 Task: Choose a background "Trello Orange 50".
Action: Mouse moved to (356, 326)
Screenshot: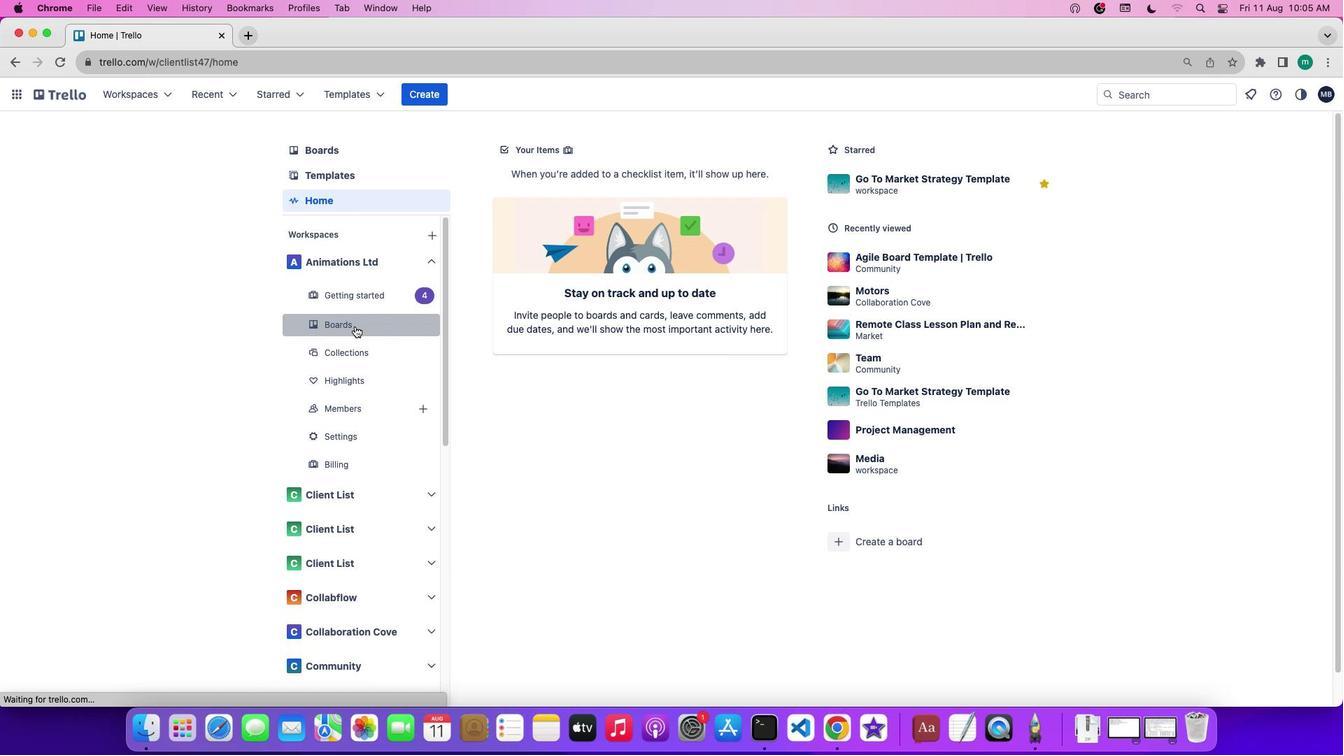 
Action: Mouse pressed left at (356, 326)
Screenshot: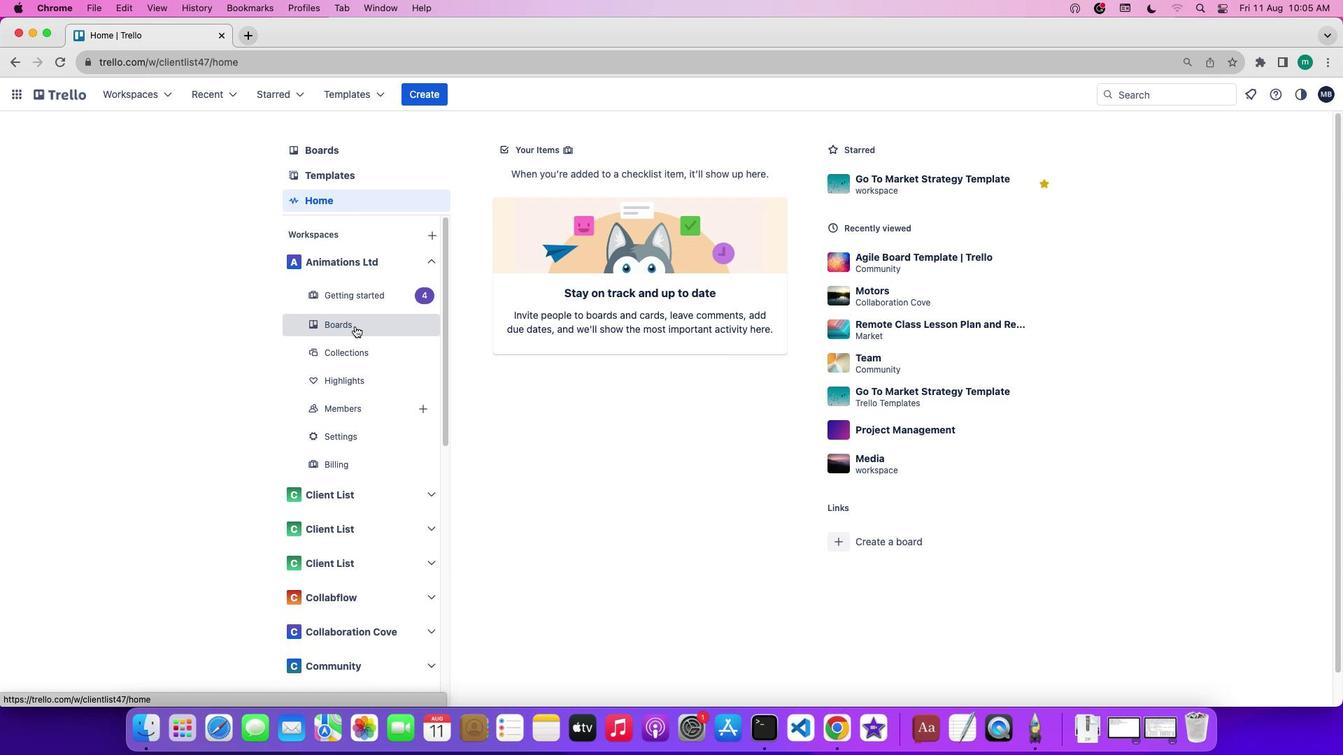 
Action: Mouse moved to (355, 326)
Screenshot: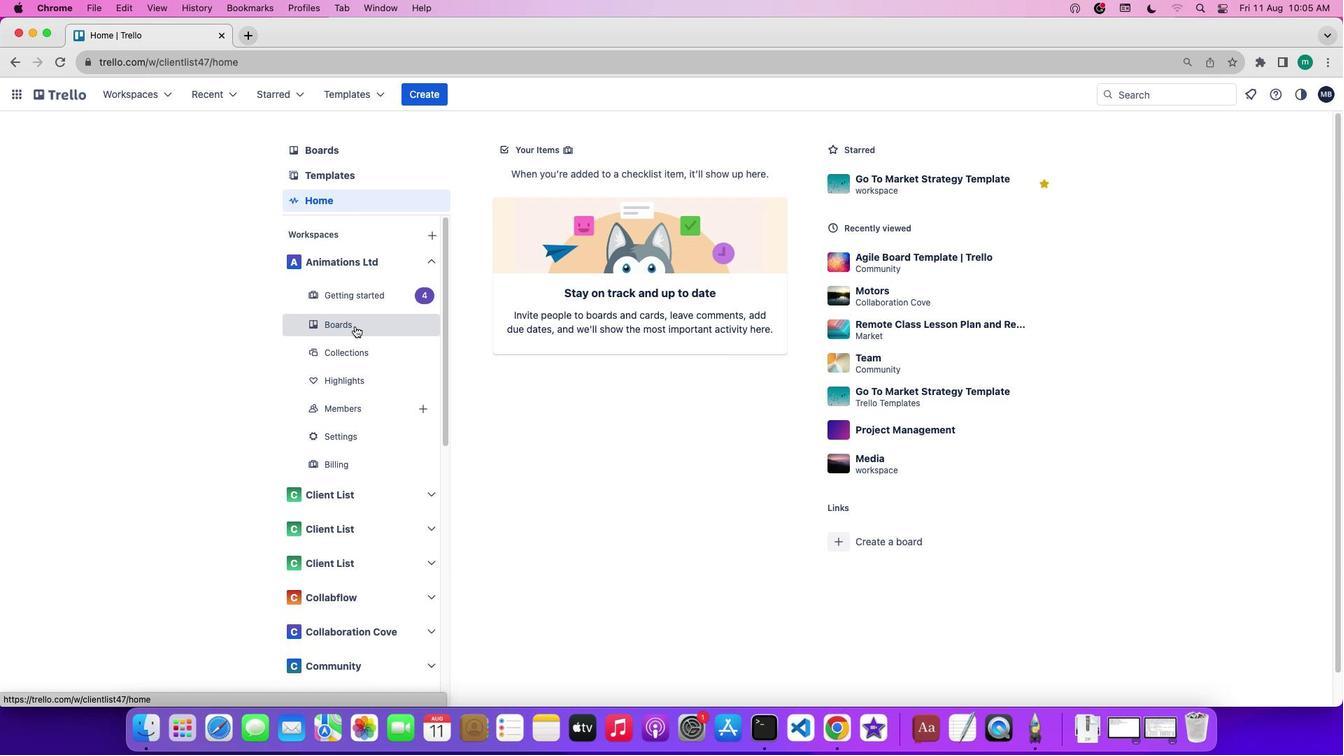 
Action: Mouse pressed left at (355, 326)
Screenshot: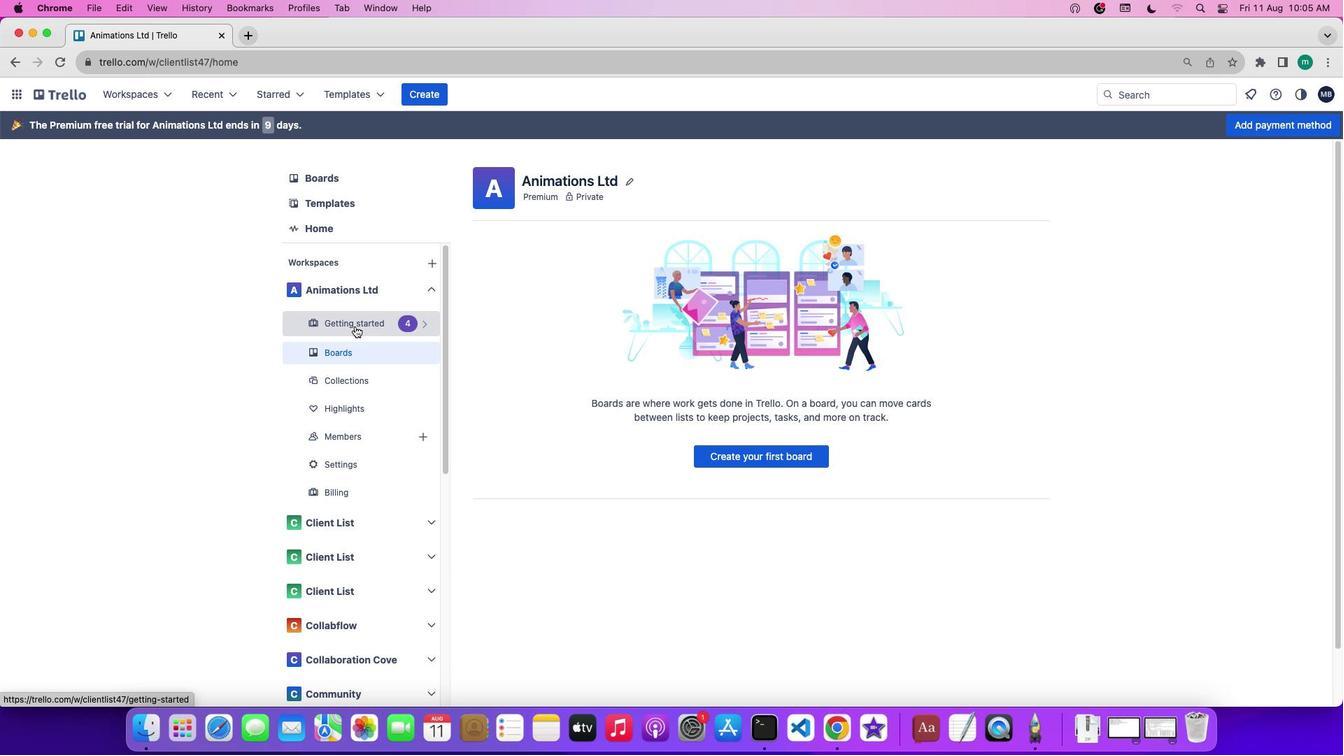 
Action: Mouse moved to (747, 452)
Screenshot: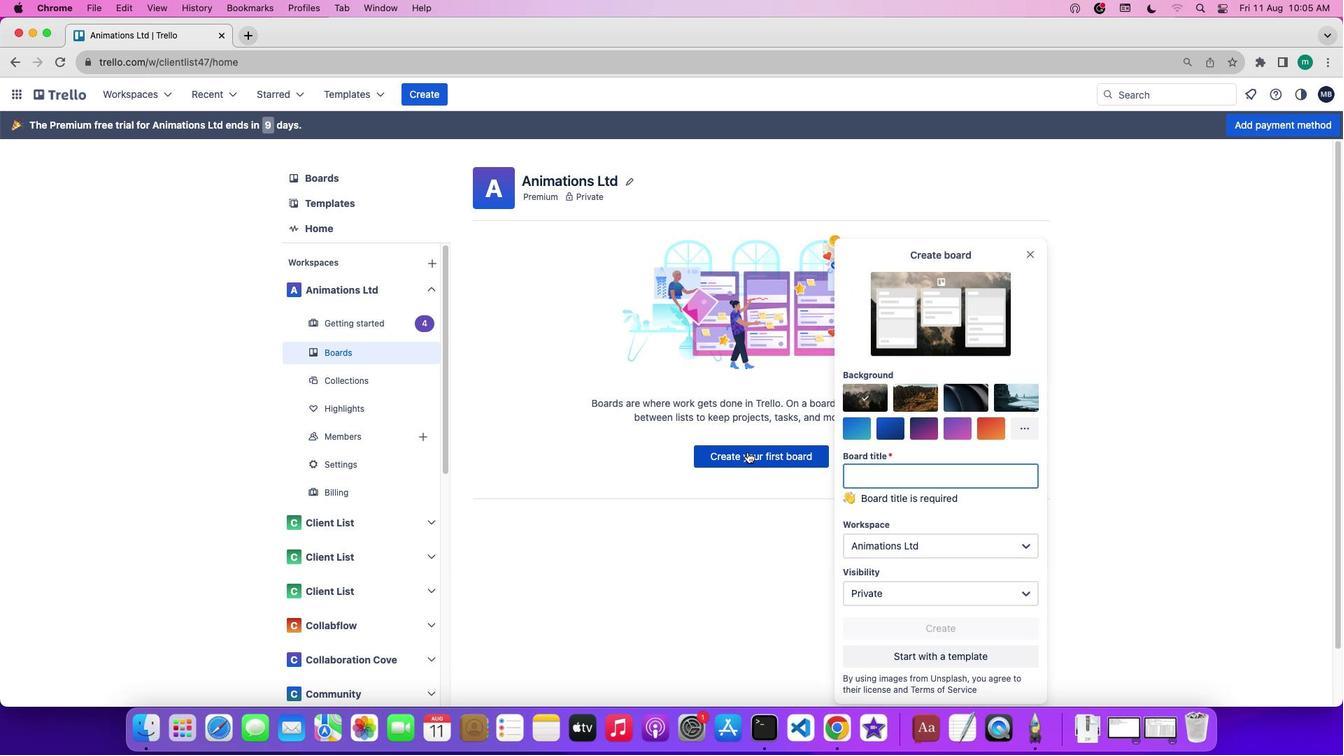 
Action: Mouse pressed left at (747, 452)
Screenshot: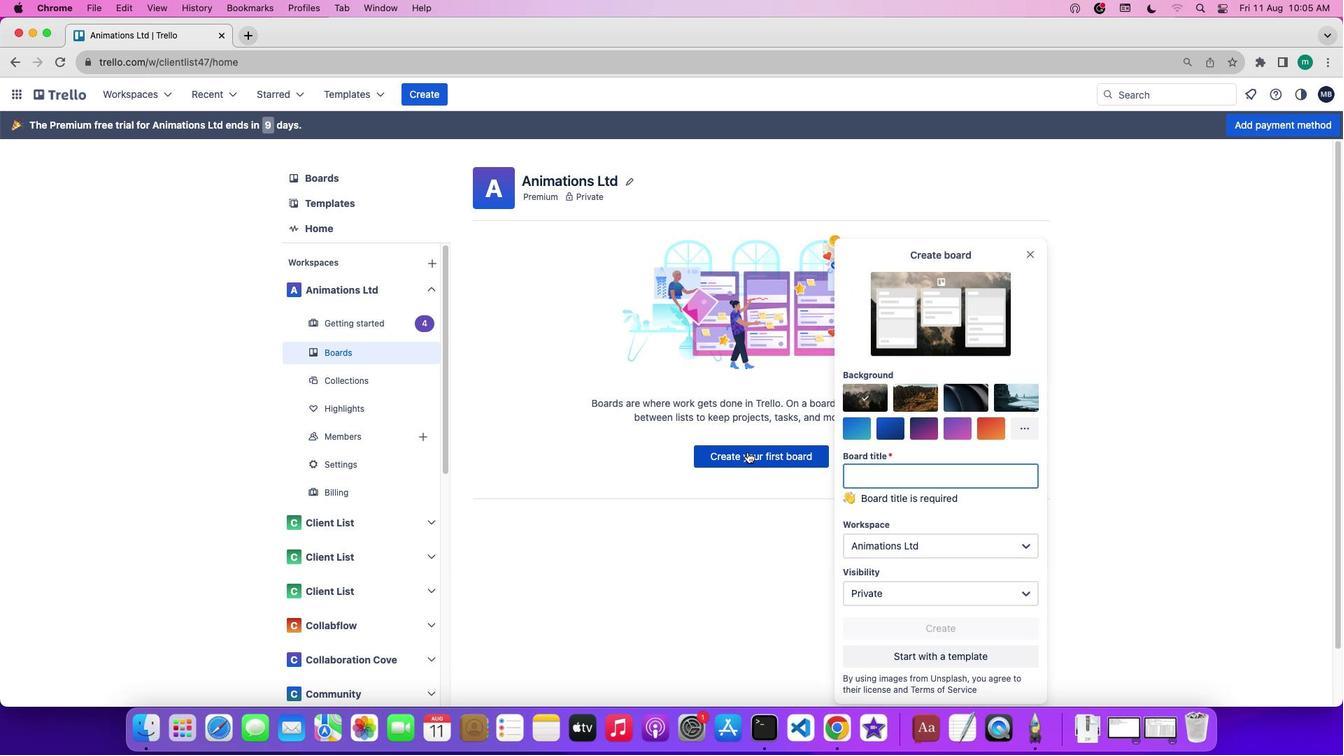 
Action: Mouse moved to (1026, 428)
Screenshot: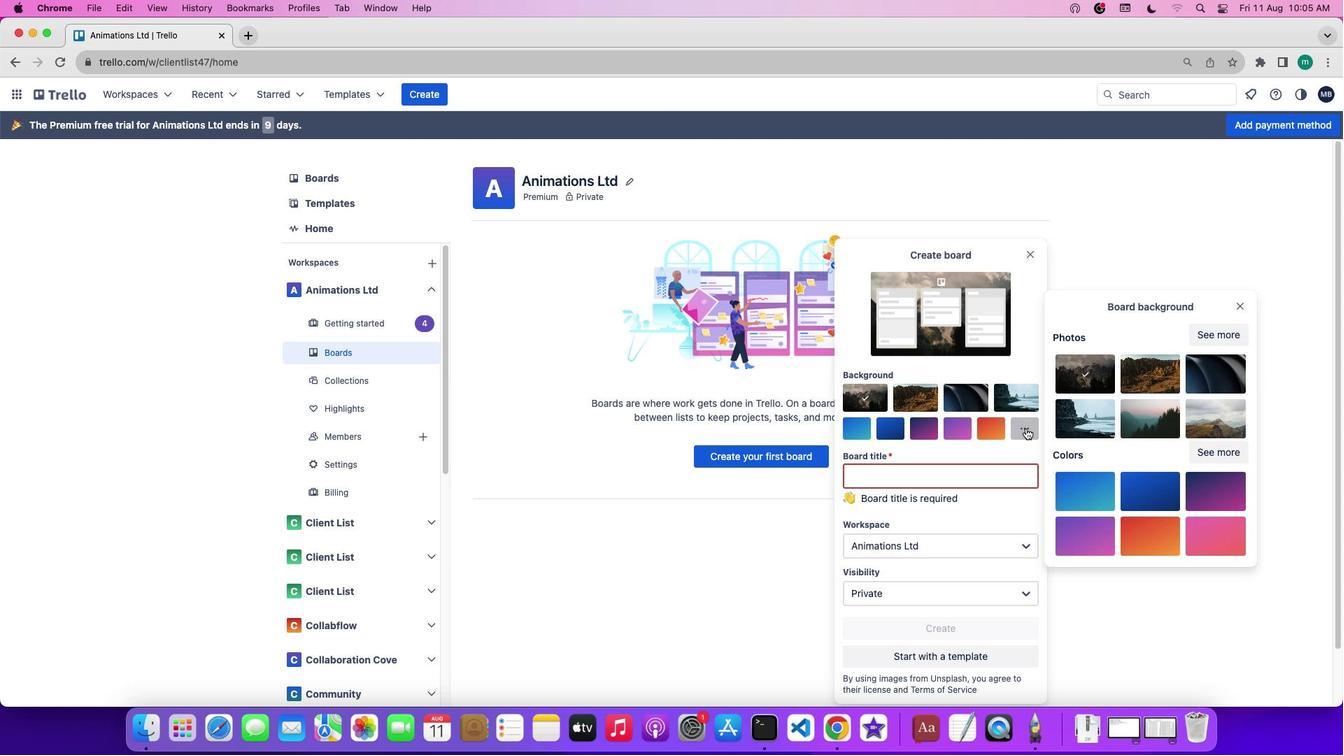 
Action: Mouse pressed left at (1026, 428)
Screenshot: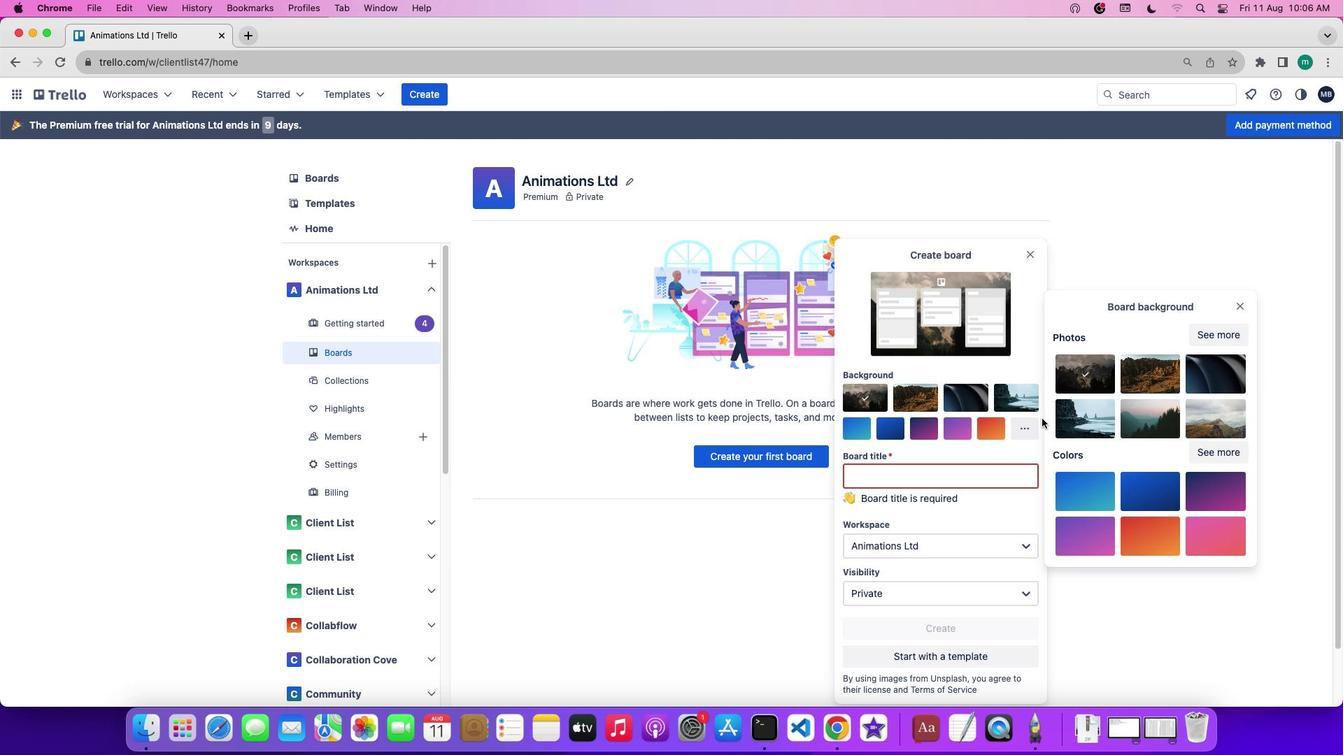 
Action: Mouse moved to (1222, 451)
Screenshot: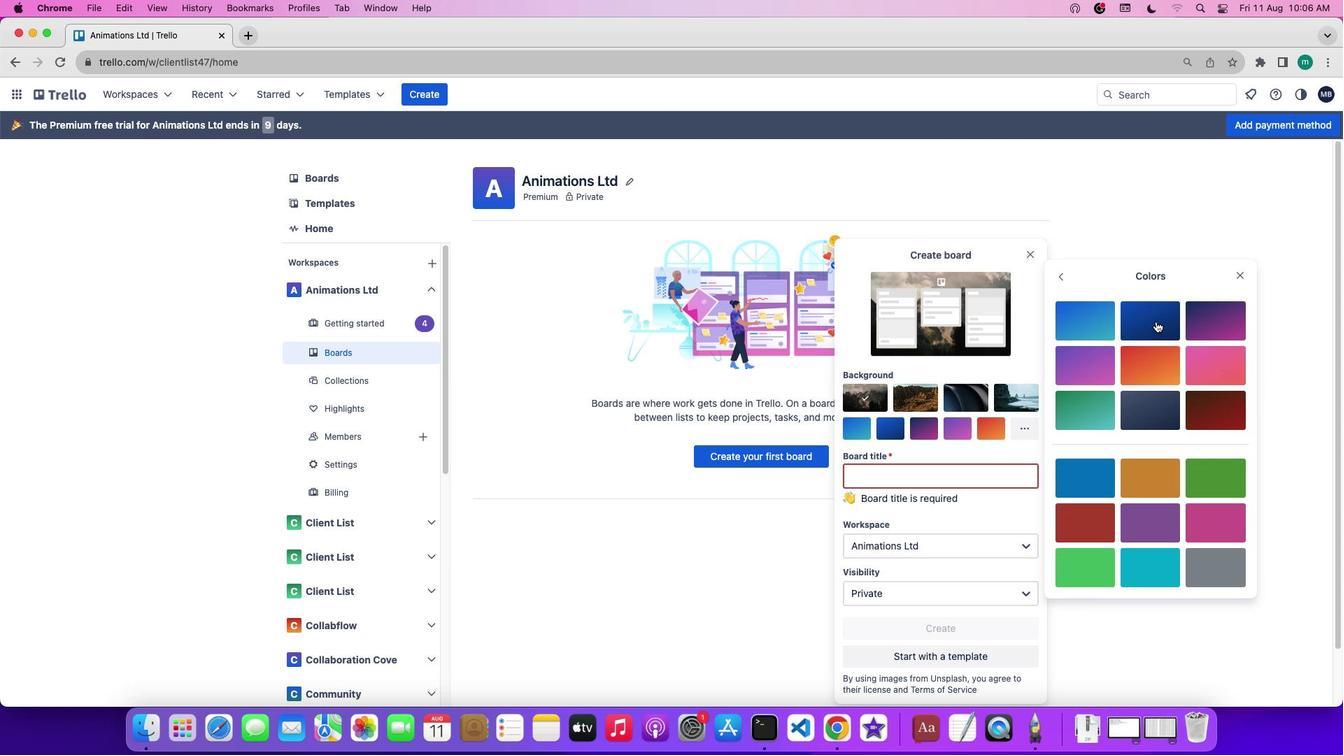 
Action: Mouse pressed left at (1222, 451)
Screenshot: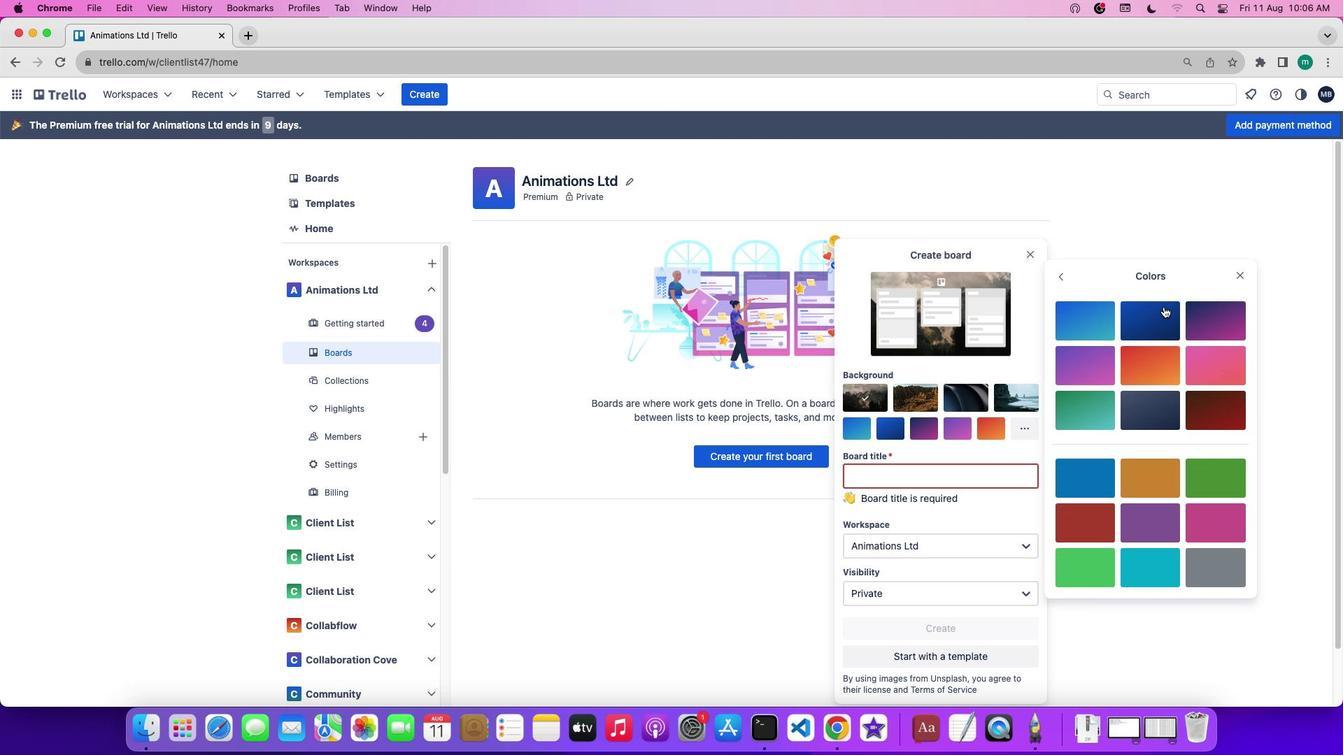 
Action: Mouse moved to (1148, 369)
Screenshot: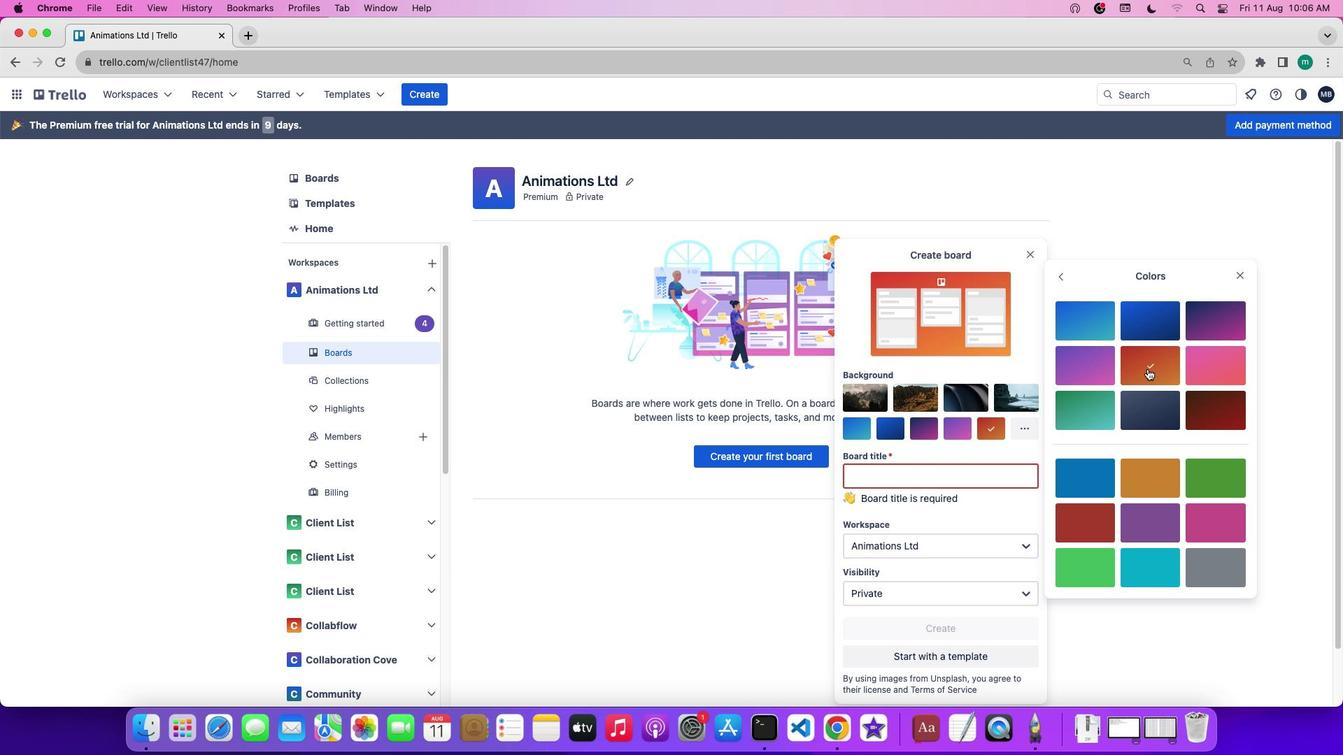 
Action: Mouse pressed left at (1148, 369)
Screenshot: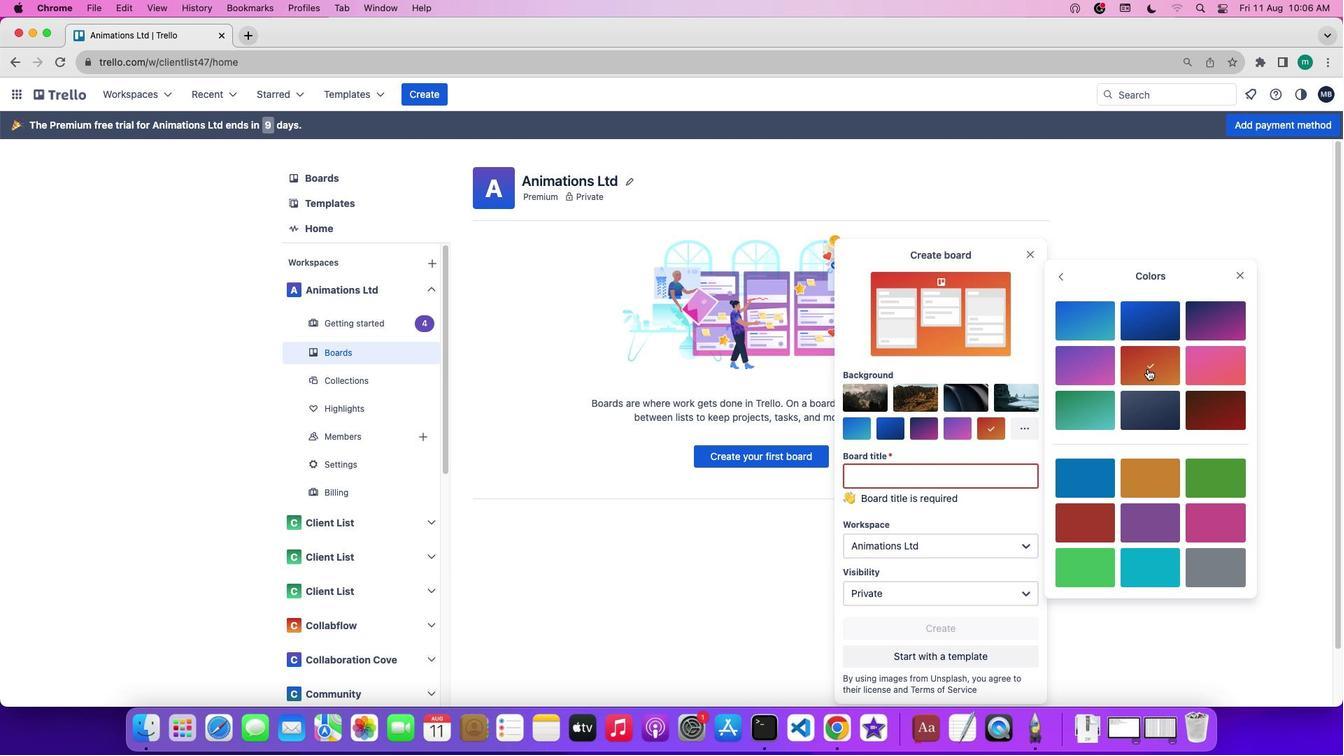 
